 Task: Use the formula "AVEDEV" in spreadsheet "Project portfolio".
Action: Mouse pressed left at (683, 250)
Screenshot: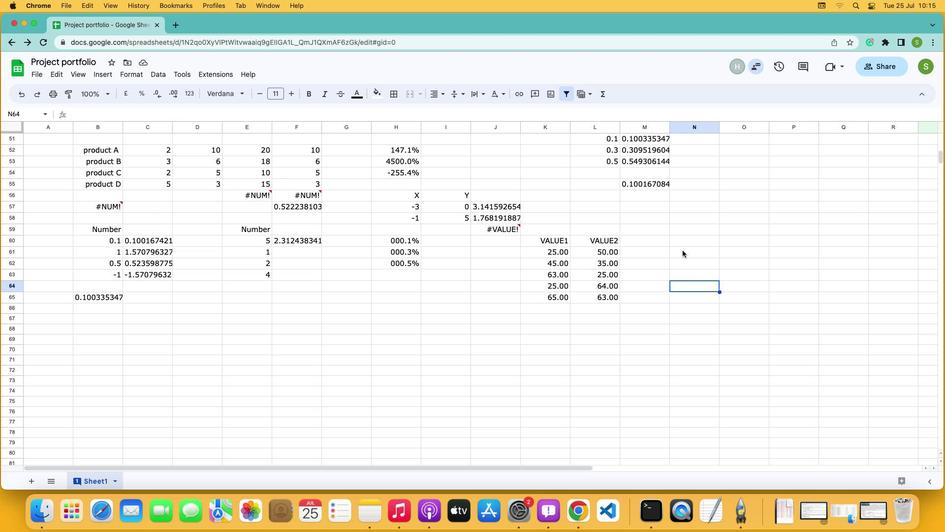 
Action: Mouse pressed left at (683, 250)
Screenshot: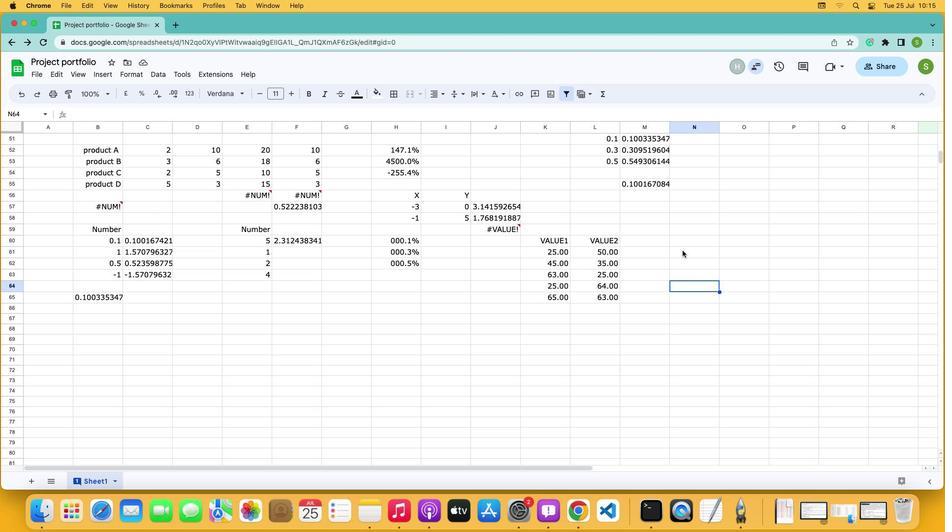 
Action: Mouse moved to (603, 96)
Screenshot: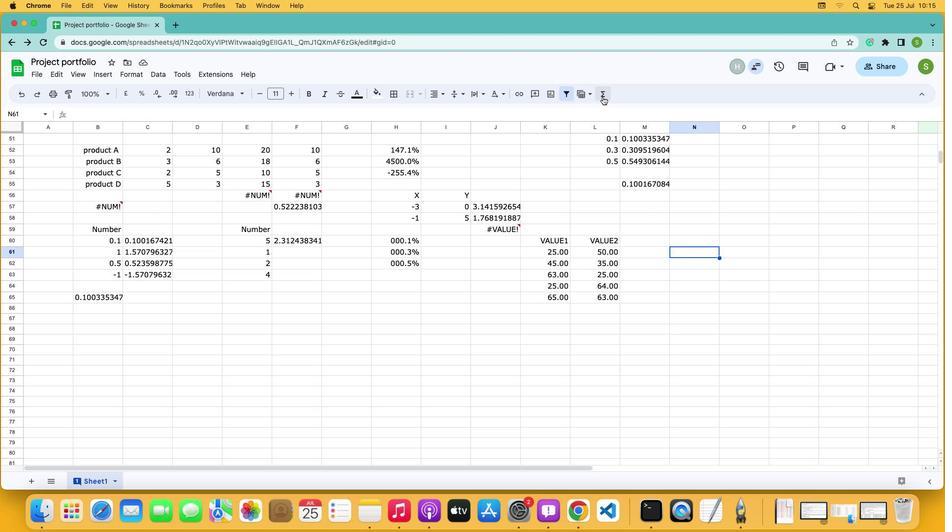 
Action: Mouse pressed left at (603, 96)
Screenshot: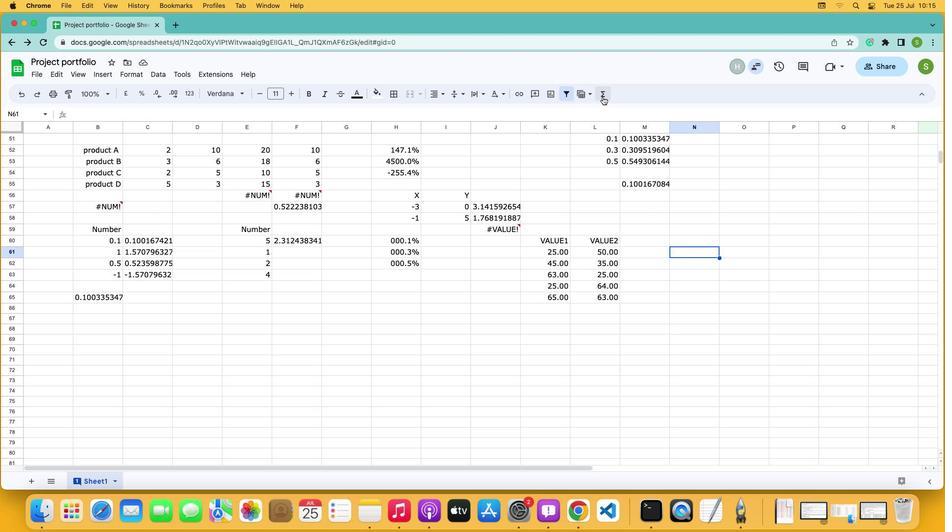 
Action: Mouse moved to (615, 196)
Screenshot: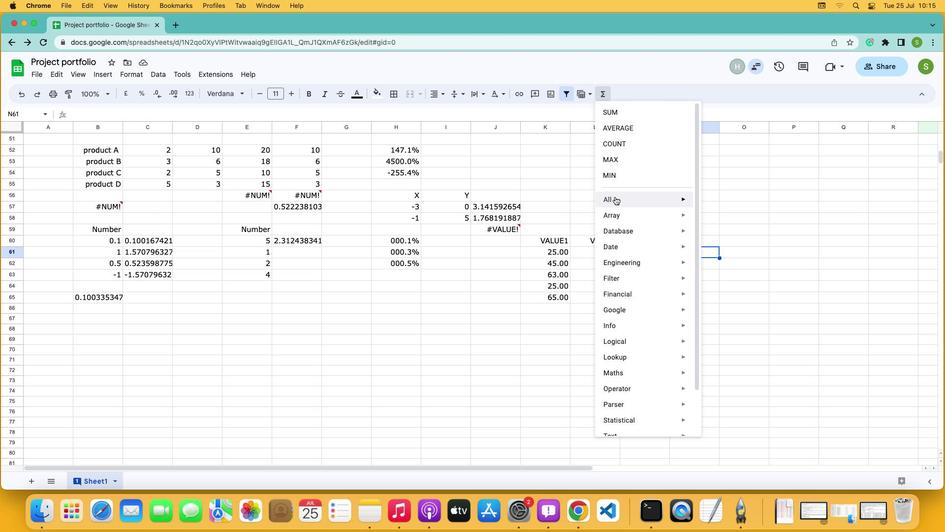 
Action: Mouse pressed left at (615, 196)
Screenshot: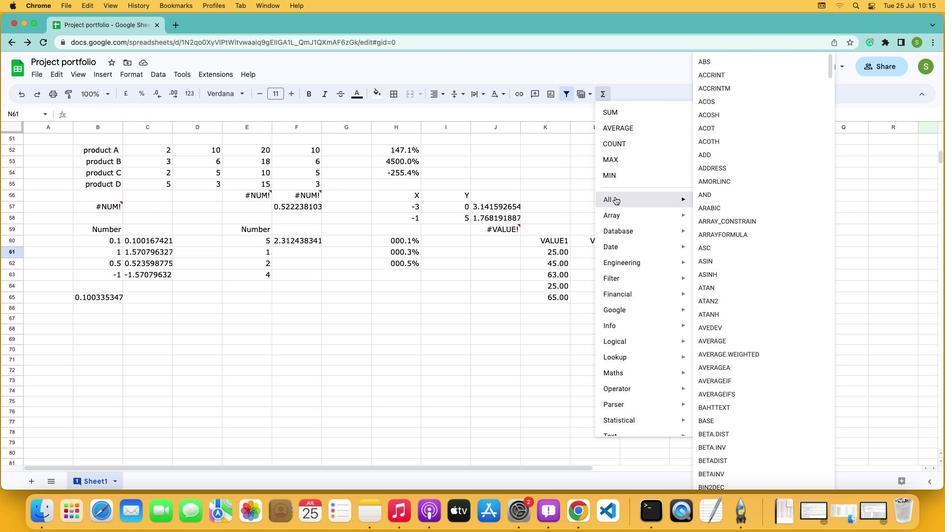 
Action: Mouse moved to (710, 328)
Screenshot: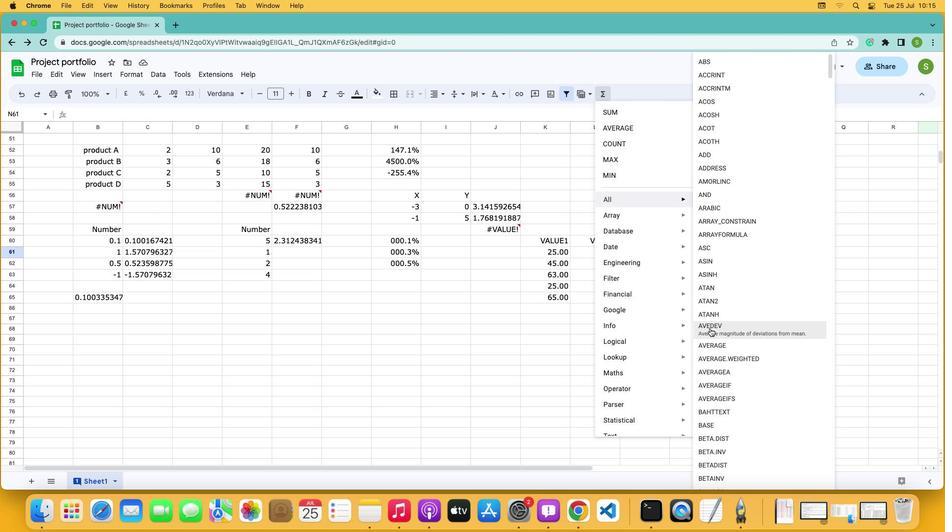 
Action: Mouse pressed left at (710, 328)
Screenshot: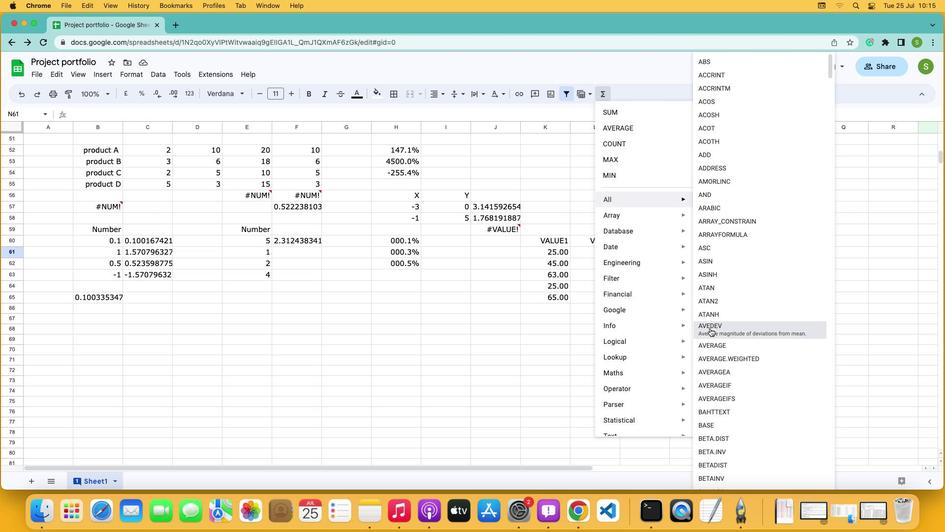 
Action: Mouse moved to (539, 248)
Screenshot: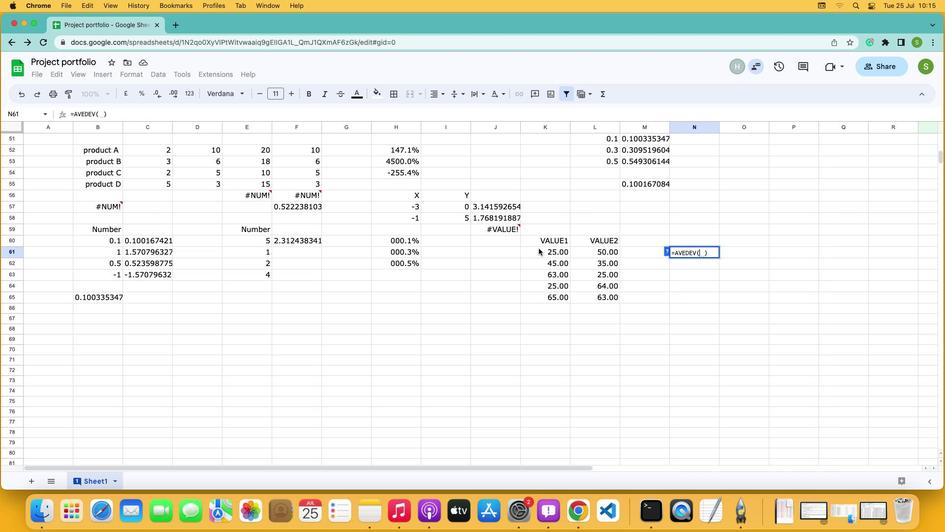 
Action: Mouse pressed left at (539, 248)
Screenshot: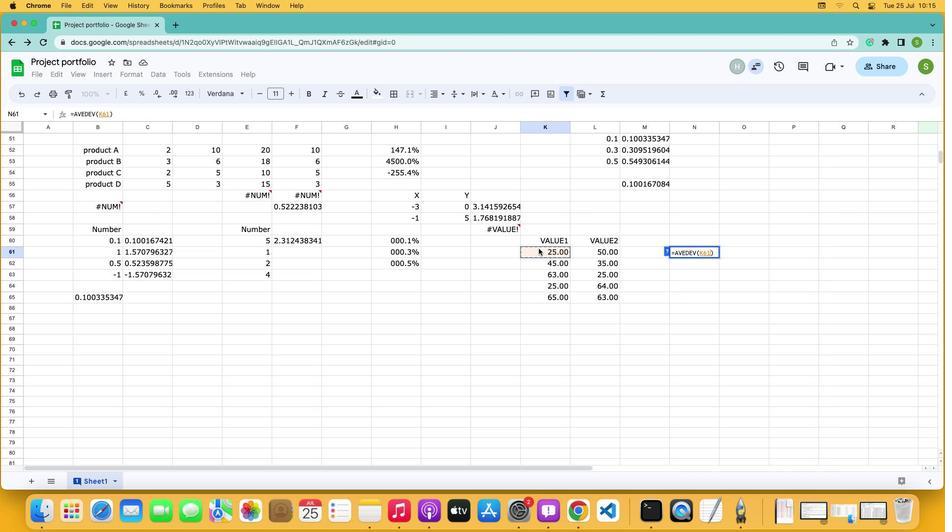 
Action: Mouse moved to (542, 294)
Screenshot: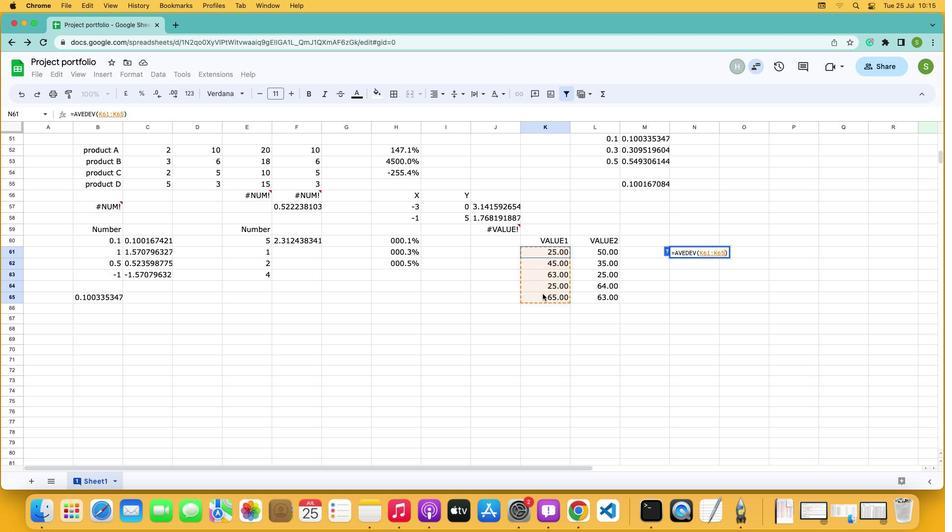 
Action: Key pressed ','
Screenshot: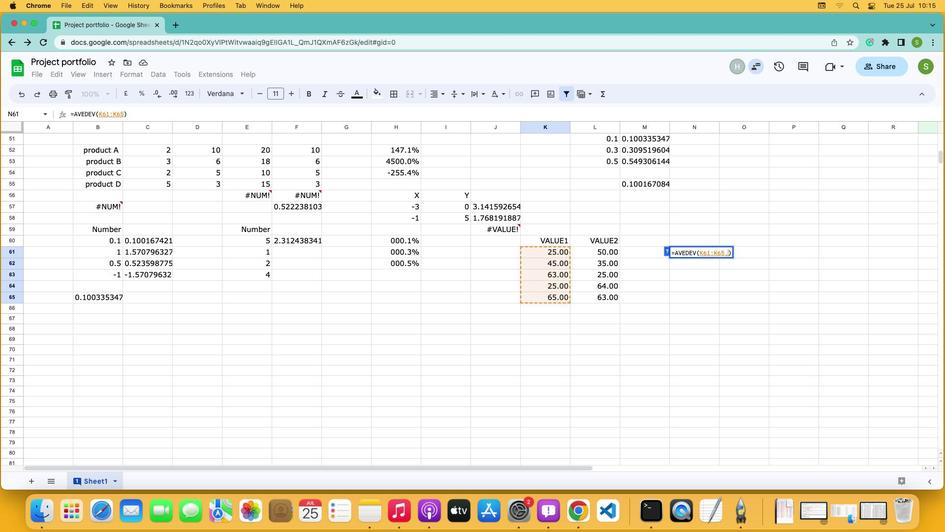 
Action: Mouse moved to (588, 244)
Screenshot: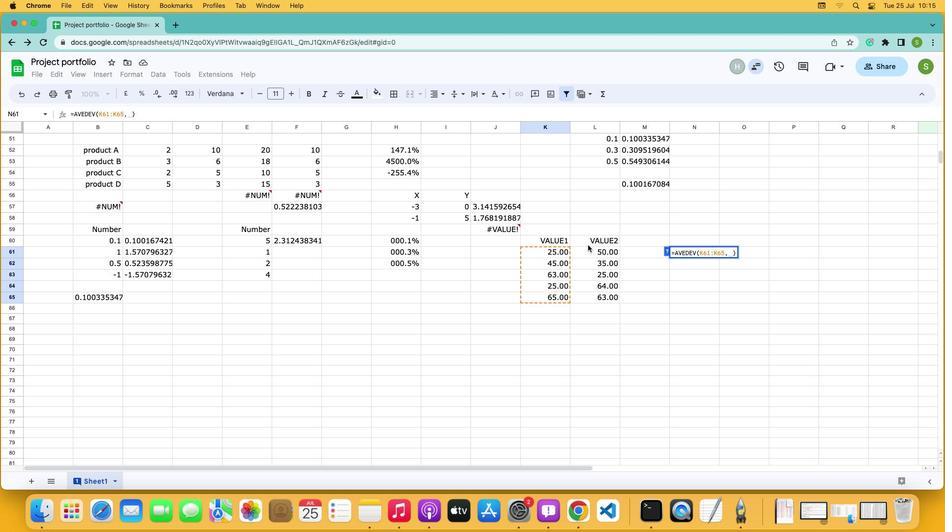 
Action: Mouse pressed left at (588, 244)
Screenshot: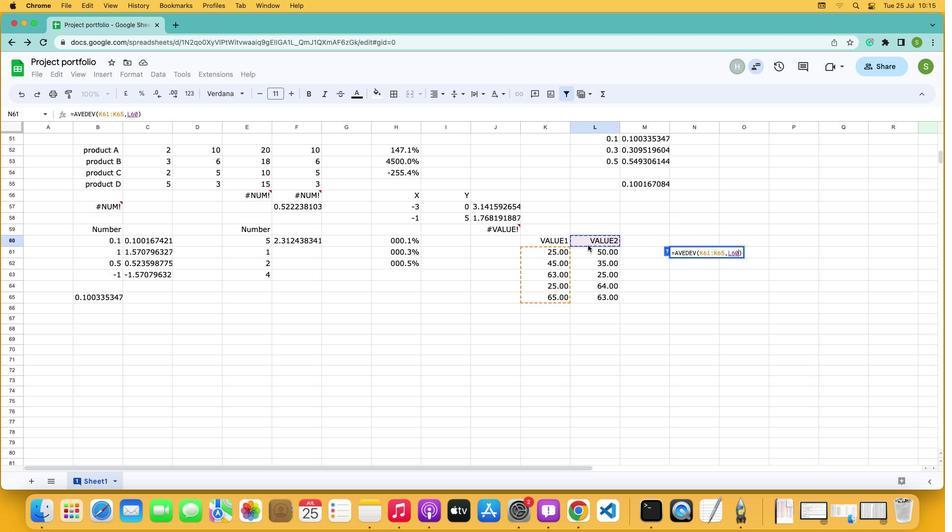 
Action: Mouse moved to (590, 296)
Screenshot: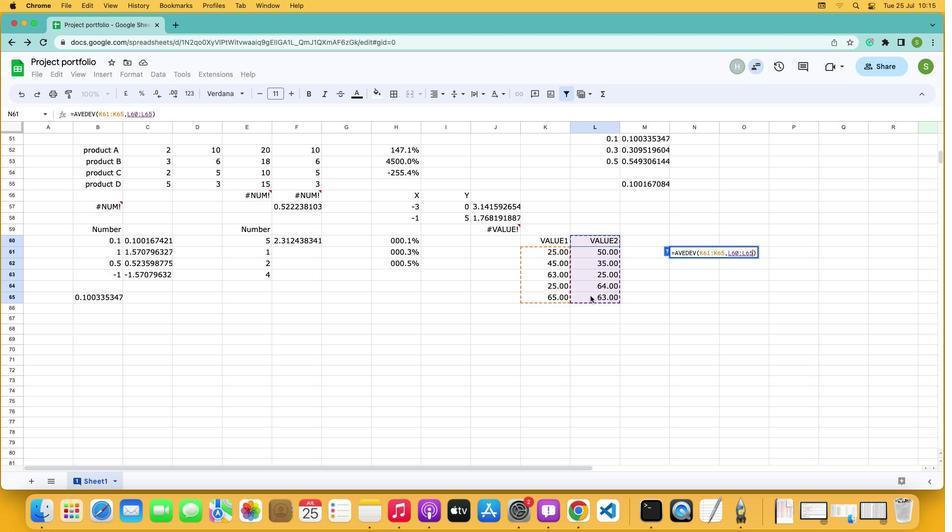 
Action: Key pressed Key.enter
Screenshot: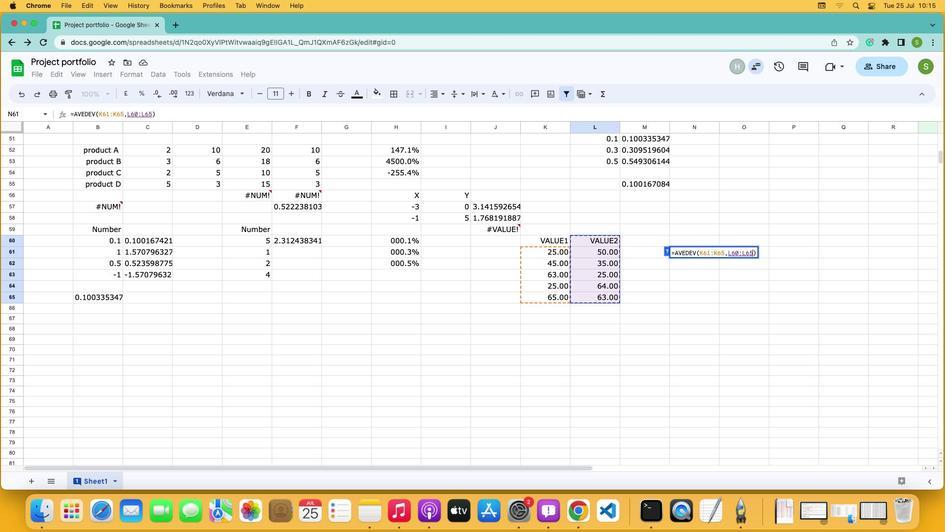 
